 Task: Update the number of baths of the saved search to 1.5+.
Action: Mouse moved to (342, 266)
Screenshot: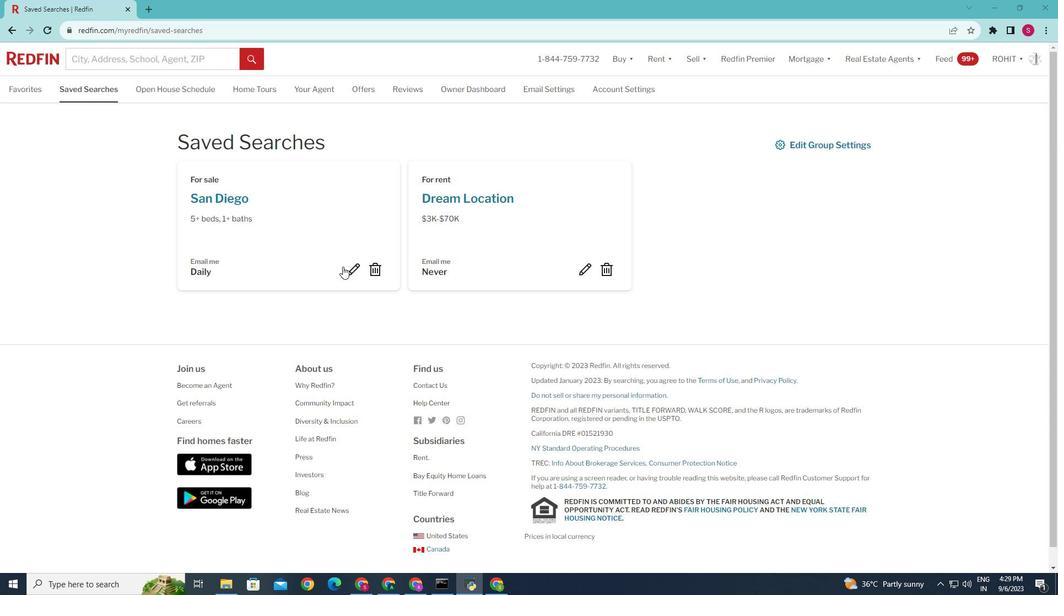 
Action: Mouse pressed left at (342, 266)
Screenshot: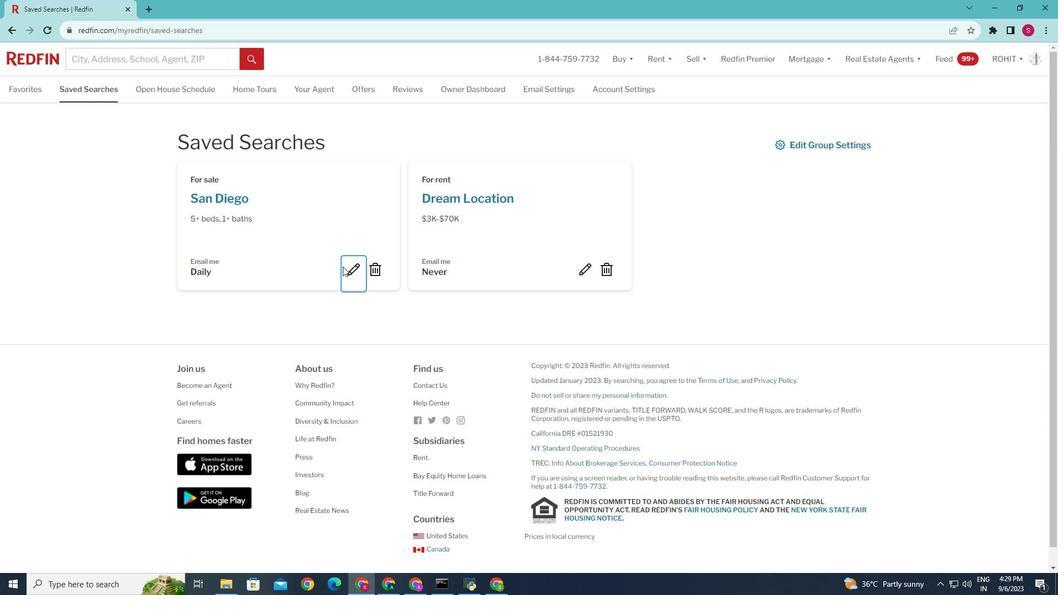
Action: Mouse moved to (440, 363)
Screenshot: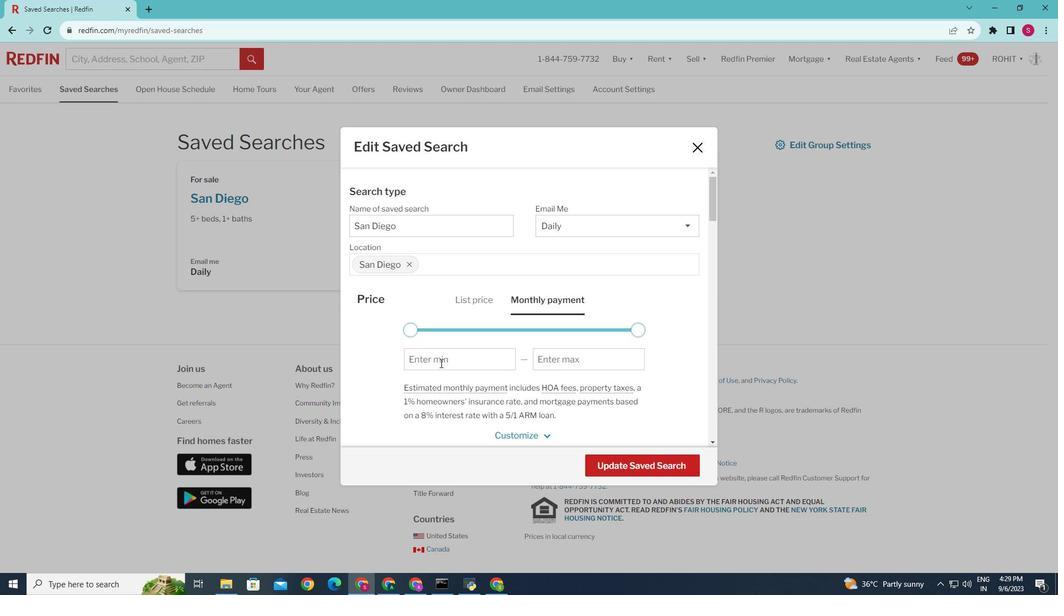
Action: Mouse scrolled (440, 362) with delta (0, 0)
Screenshot: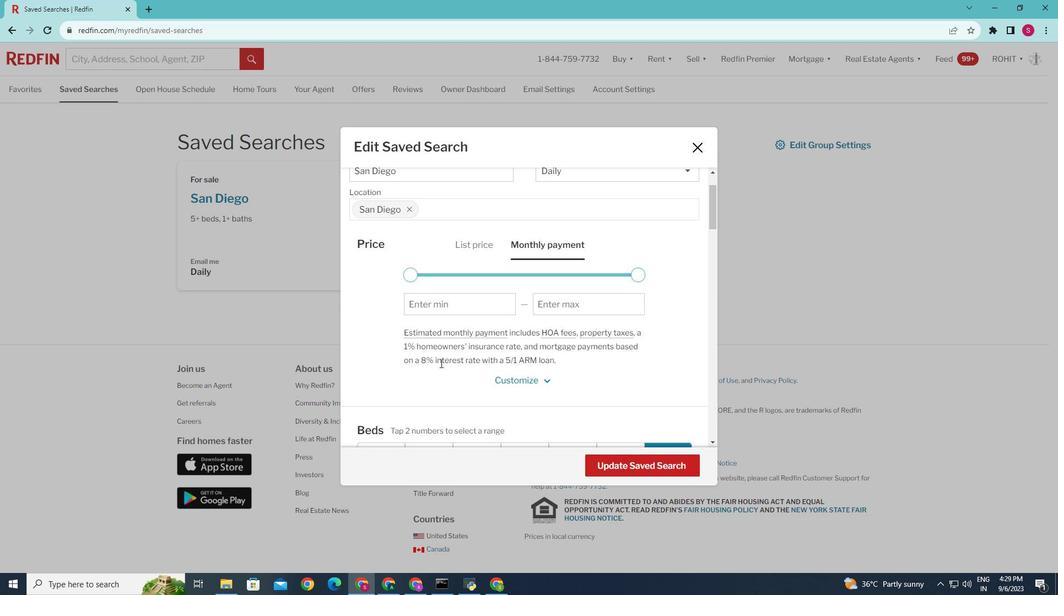 
Action: Mouse scrolled (440, 362) with delta (0, 0)
Screenshot: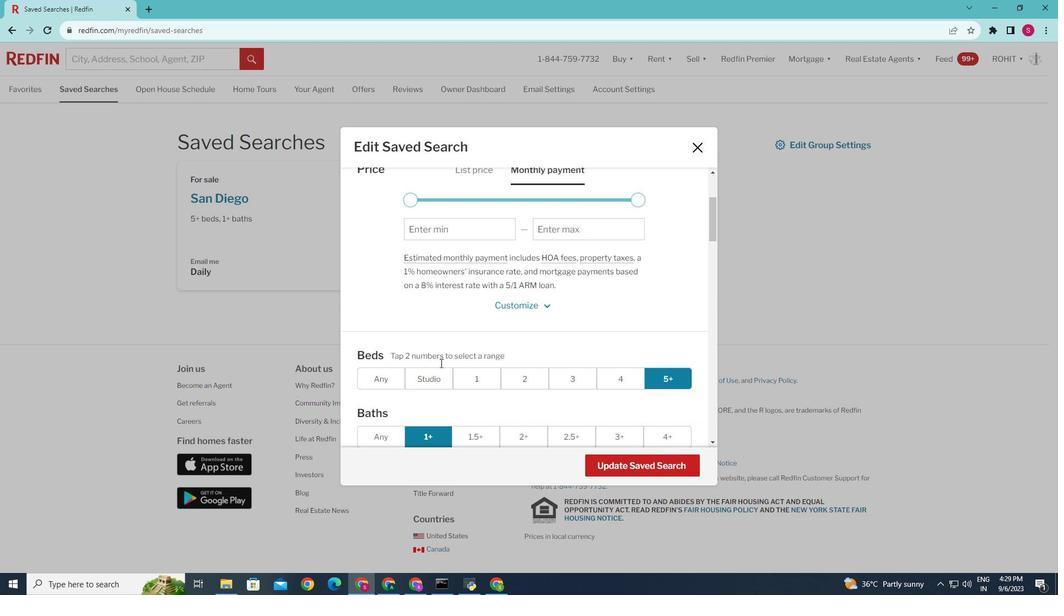 
Action: Mouse scrolled (440, 362) with delta (0, 0)
Screenshot: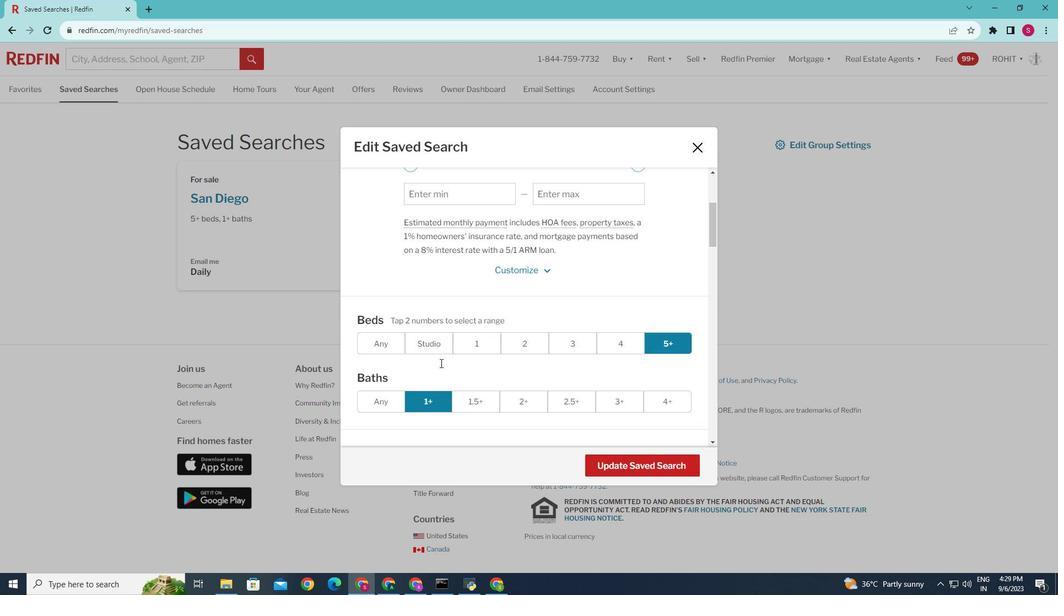 
Action: Mouse scrolled (440, 362) with delta (0, 0)
Screenshot: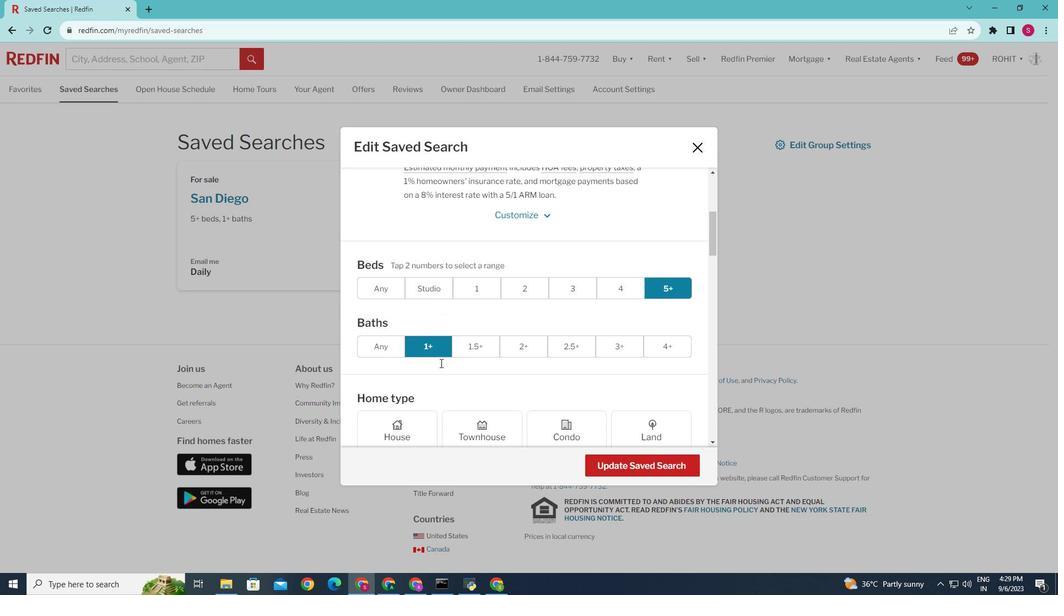 
Action: Mouse scrolled (440, 362) with delta (0, 0)
Screenshot: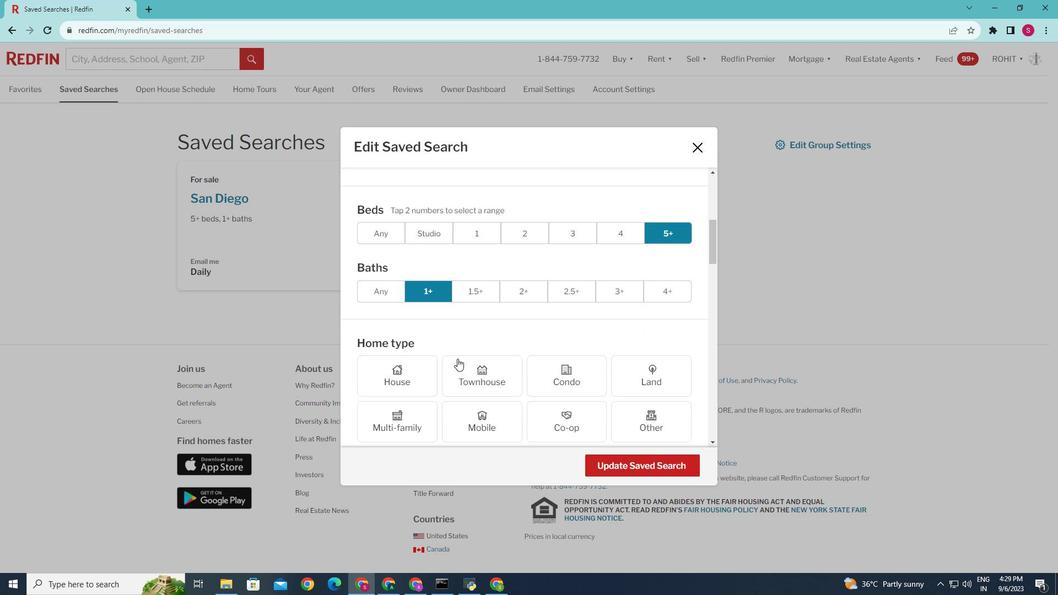 
Action: Mouse moved to (471, 288)
Screenshot: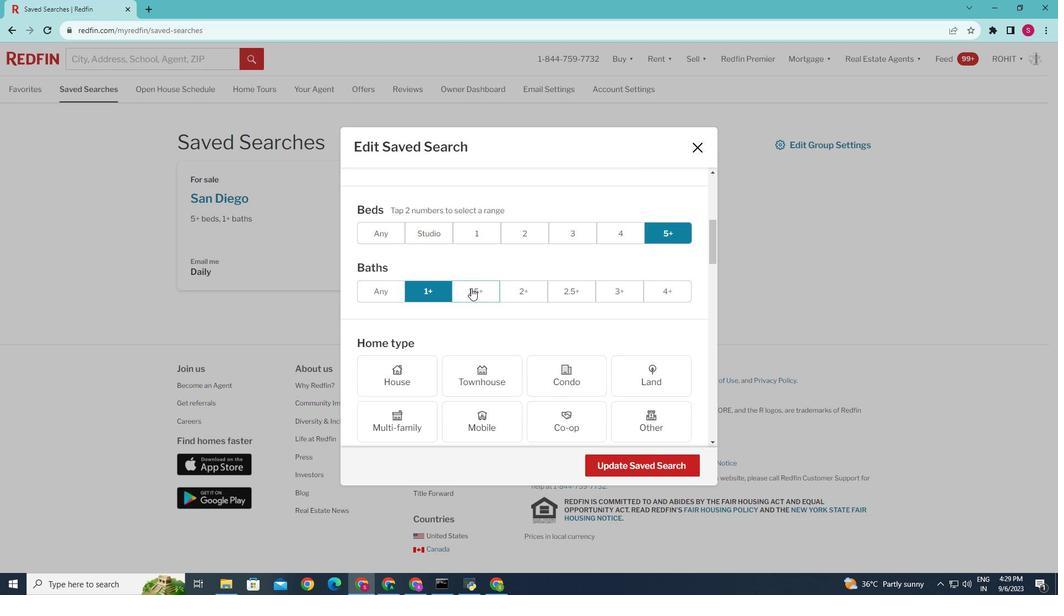 
Action: Mouse pressed left at (471, 288)
Screenshot: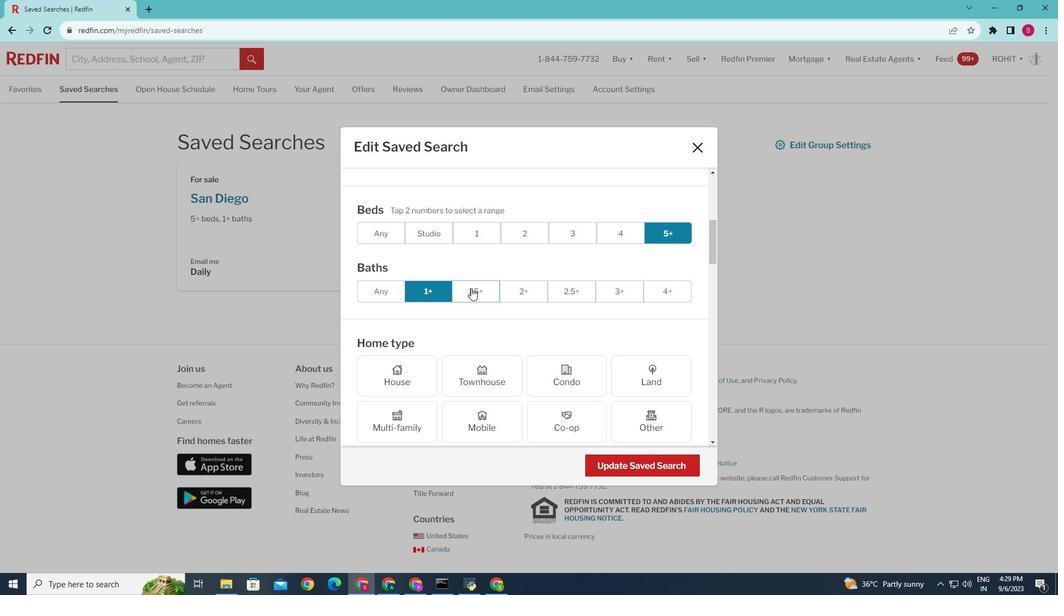 
Action: Mouse pressed left at (471, 288)
Screenshot: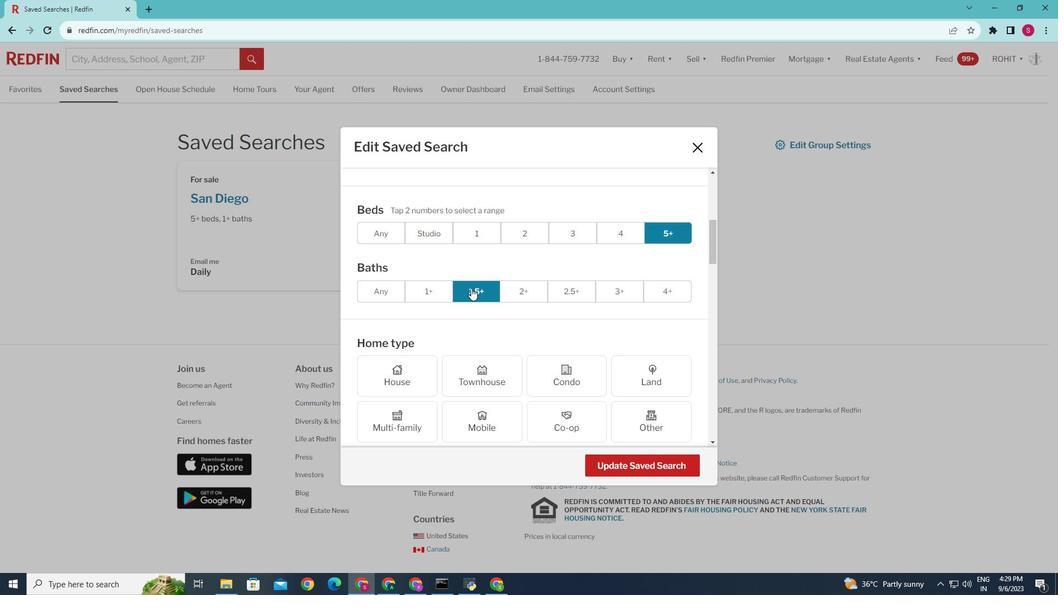 
Action: Mouse moved to (608, 463)
Screenshot: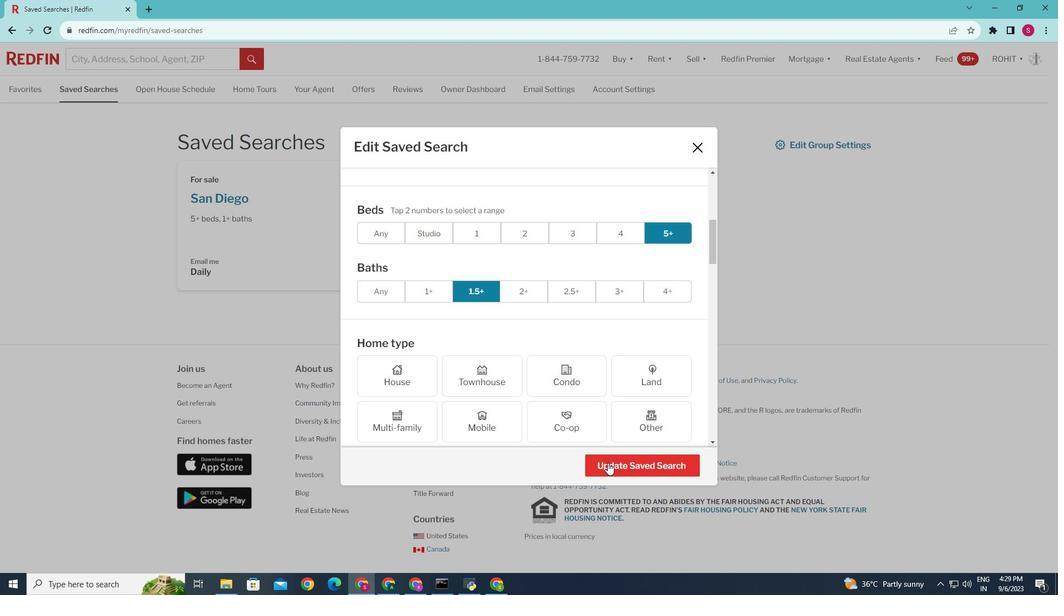 
Action: Mouse pressed left at (608, 463)
Screenshot: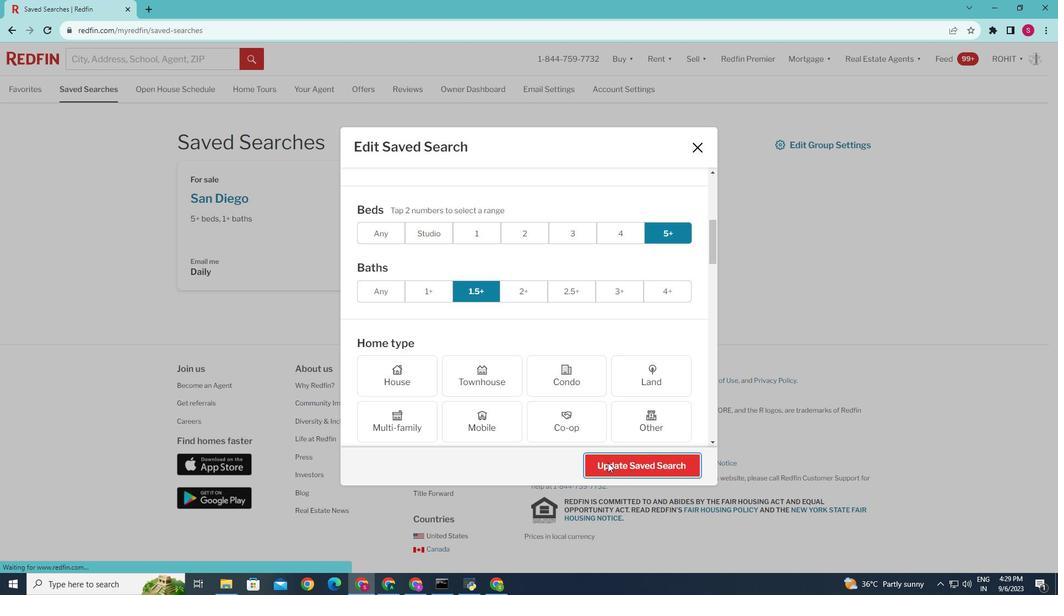 
Action: Mouse moved to (591, 446)
Screenshot: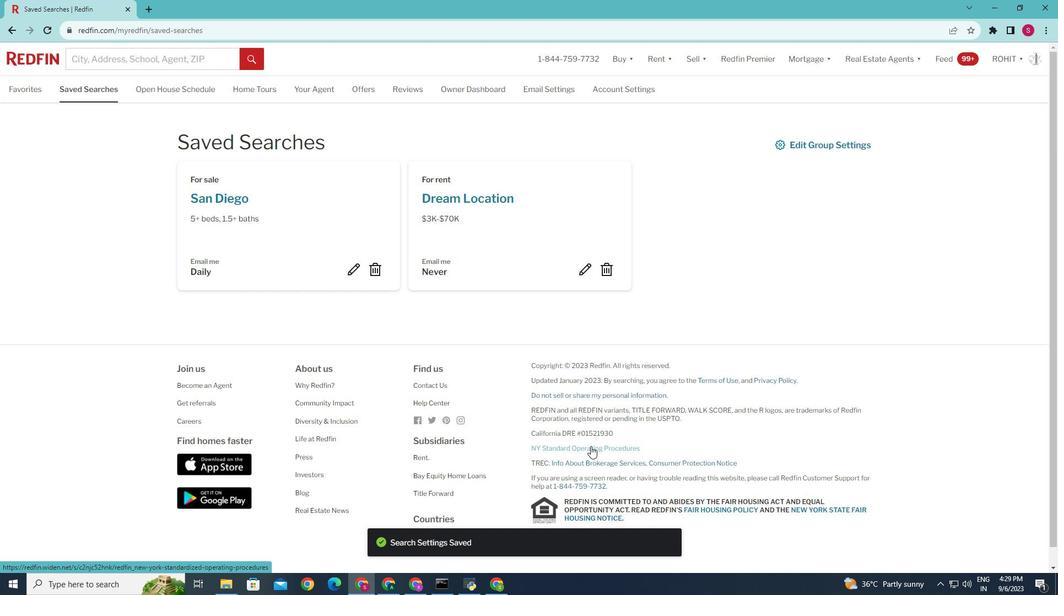 
